 Task: Select Open
Action: Mouse pressed left at (259, 234)
Screenshot: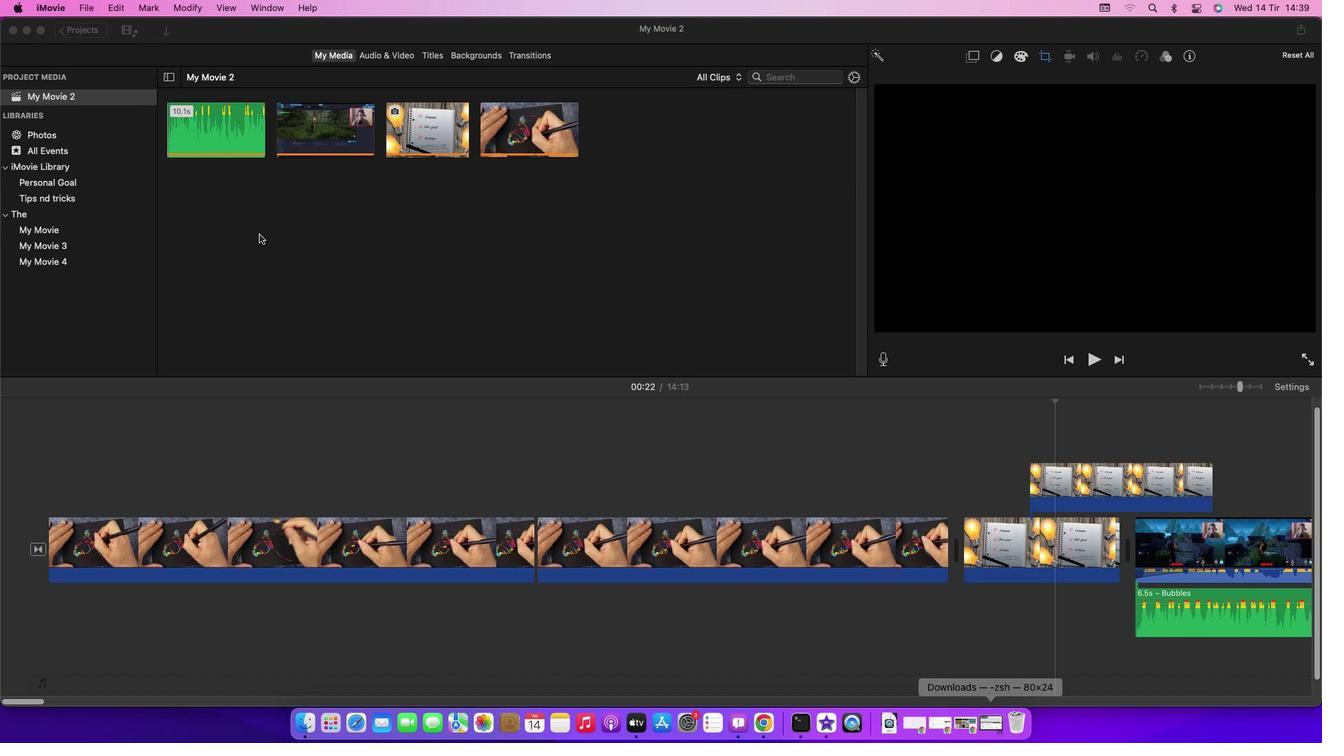 
Action: Mouse moved to (54, 11)
Screenshot: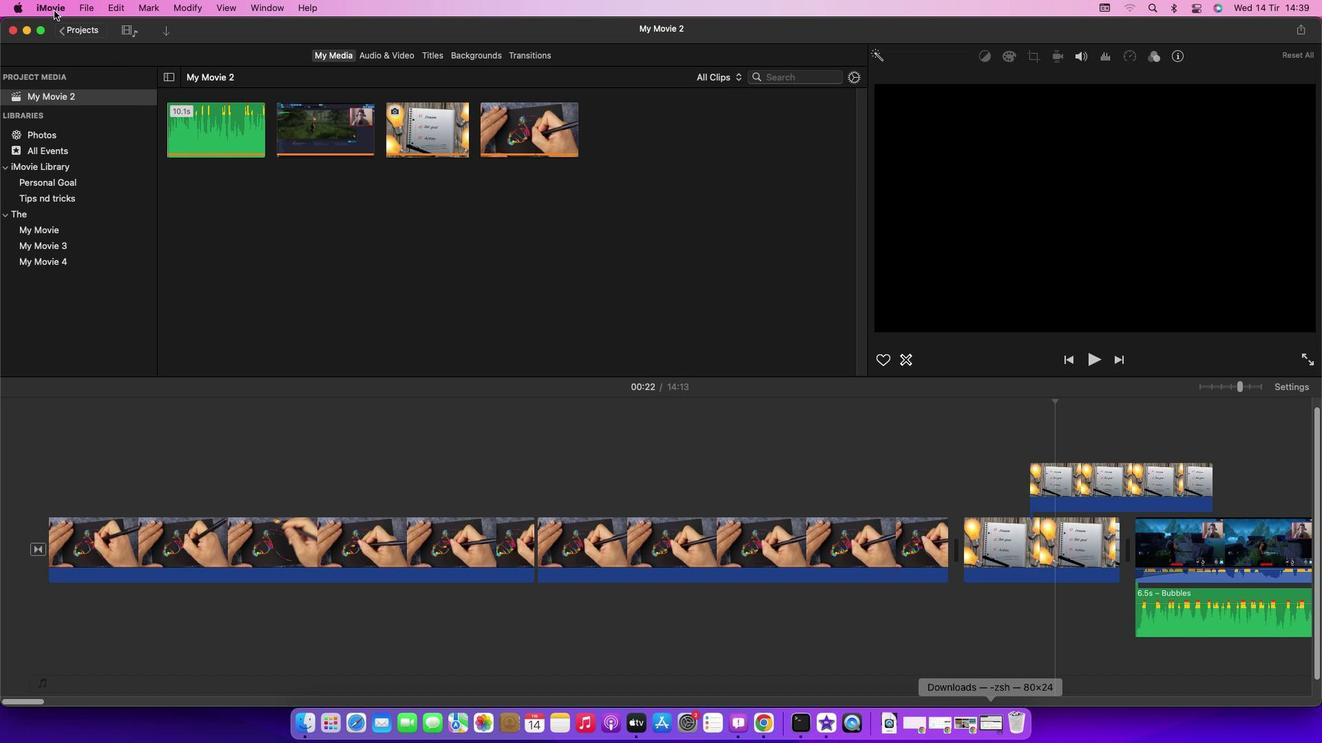 
Action: Mouse pressed left at (54, 11)
Screenshot: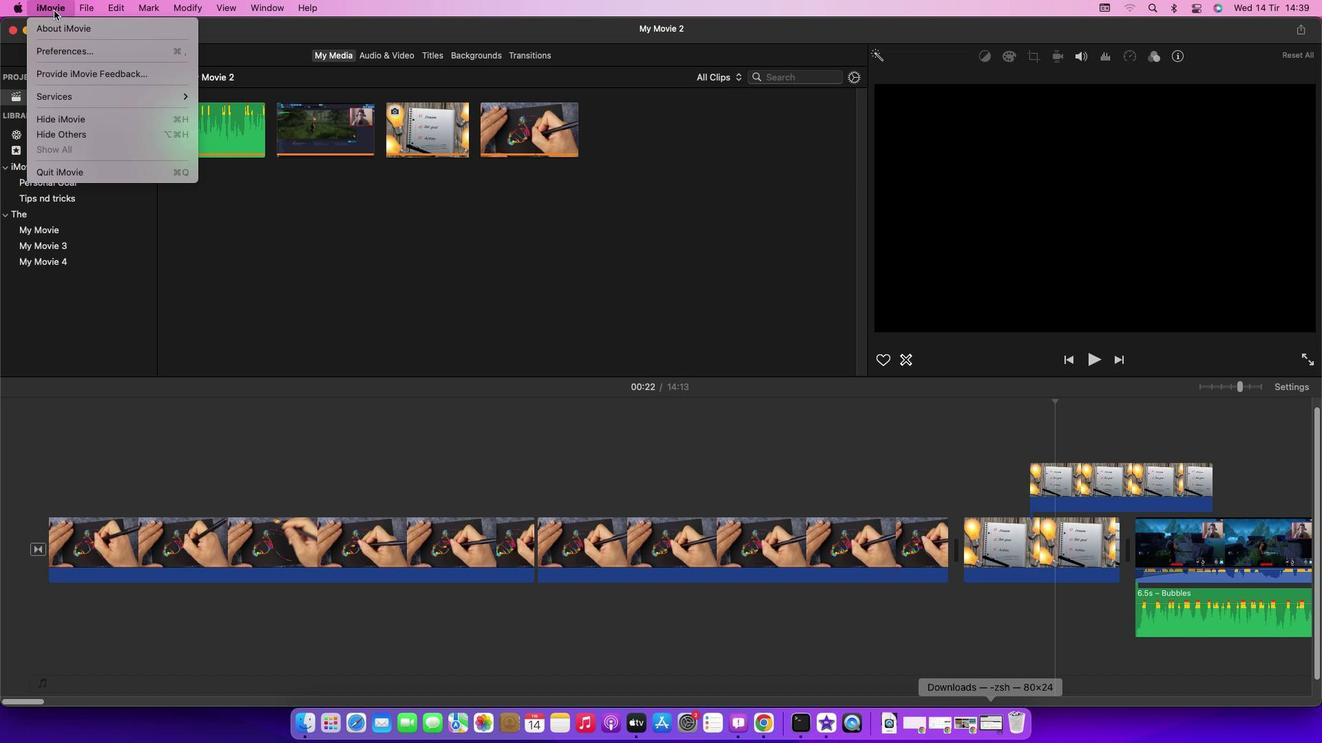 
Action: Mouse moved to (235, 125)
Screenshot: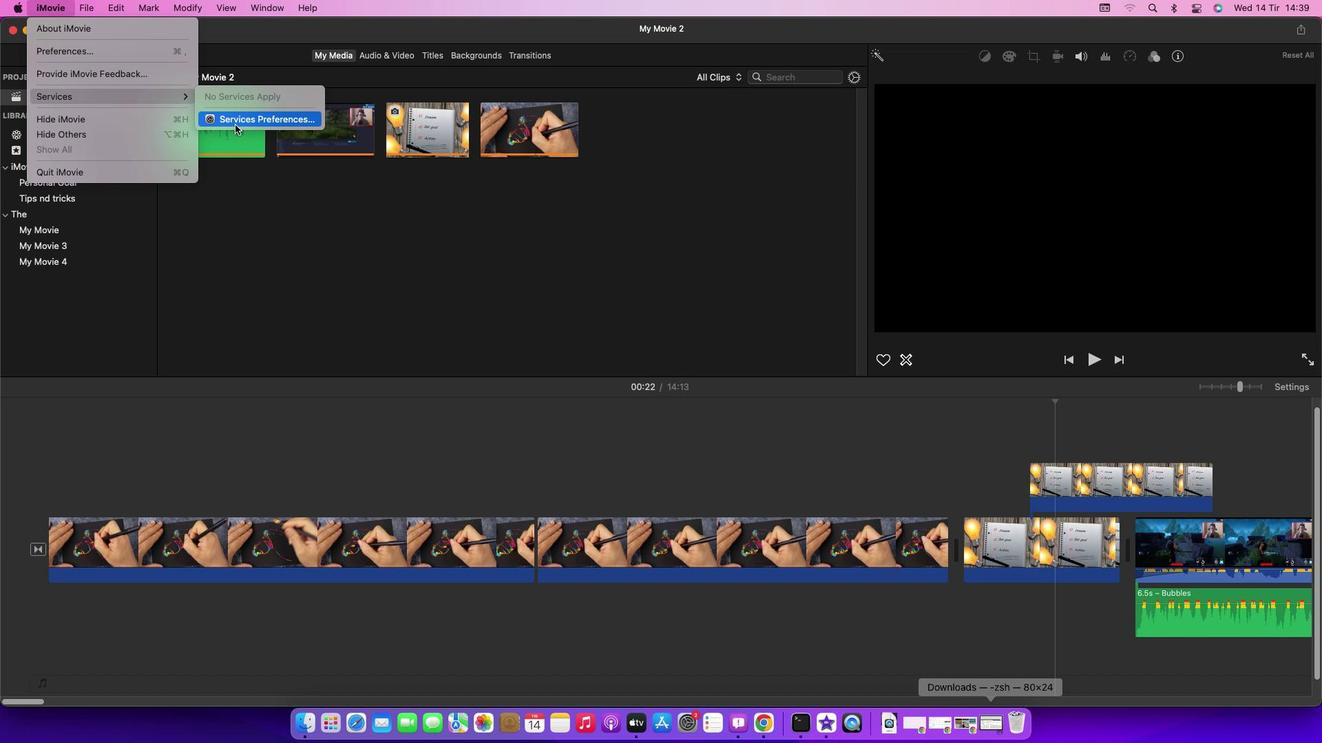 
Action: Mouse pressed left at (235, 125)
Screenshot: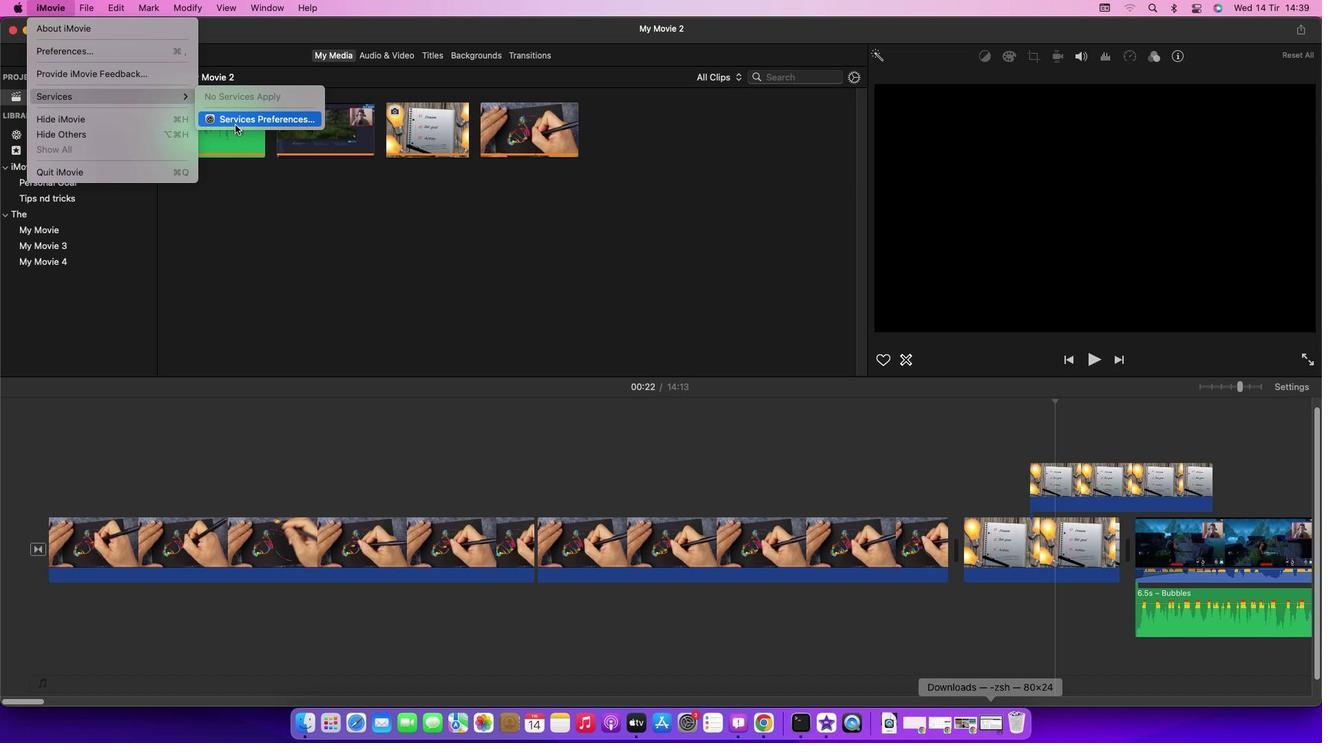 
Action: Mouse moved to (316, 187)
Screenshot: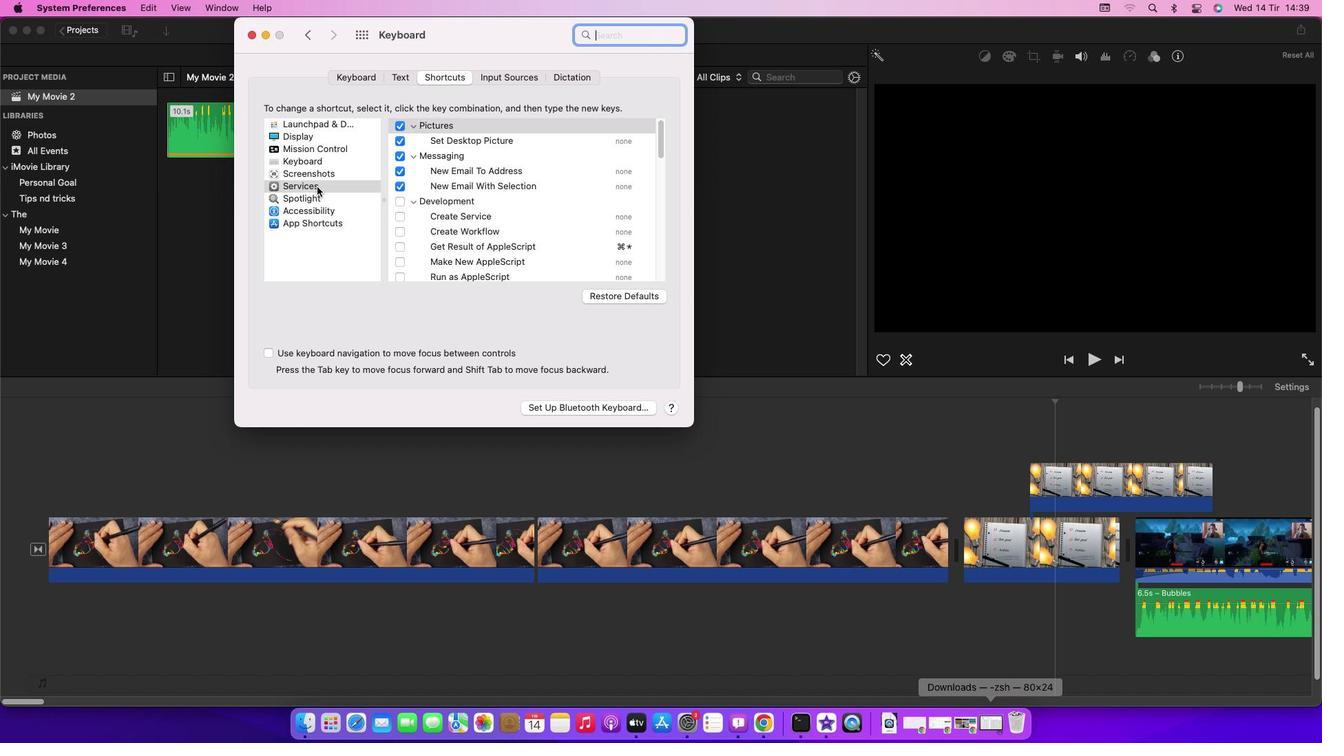 
Action: Mouse pressed left at (316, 187)
Screenshot: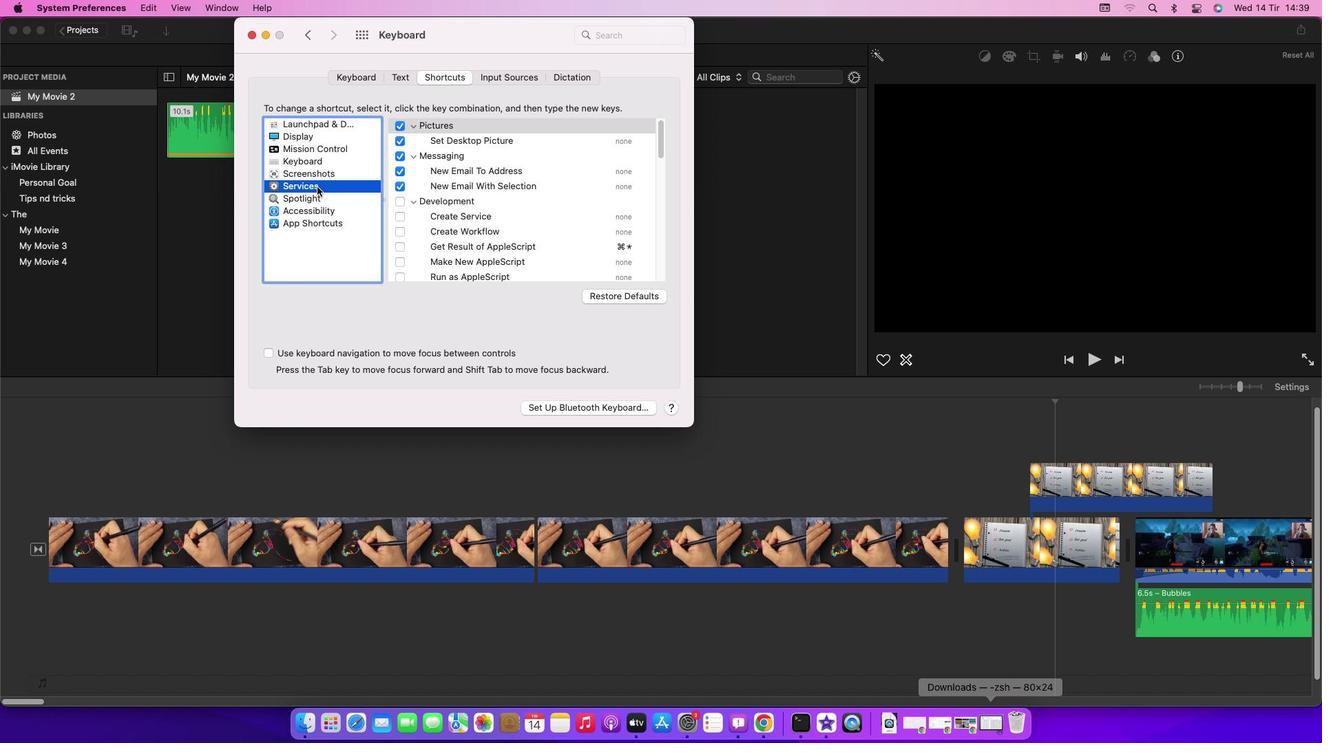 
Action: Mouse moved to (502, 251)
Screenshot: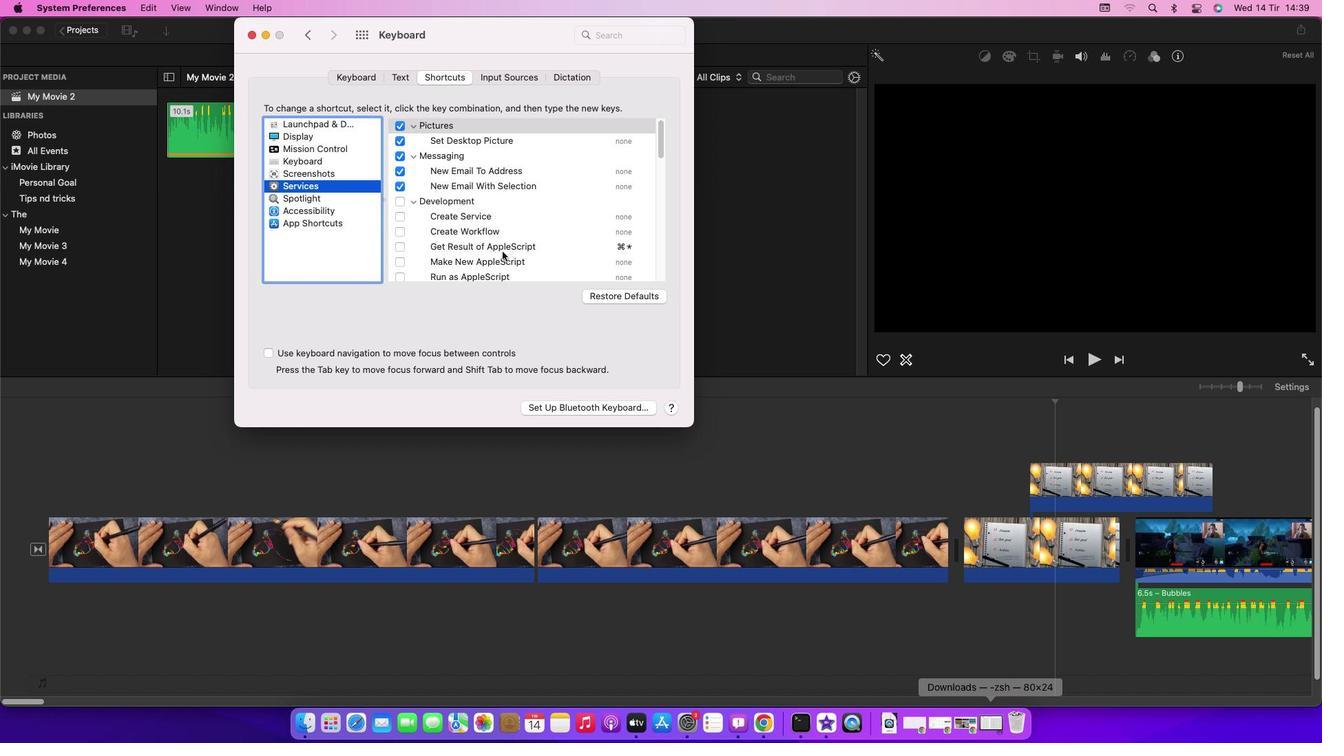 
Action: Mouse scrolled (502, 251) with delta (0, 0)
Screenshot: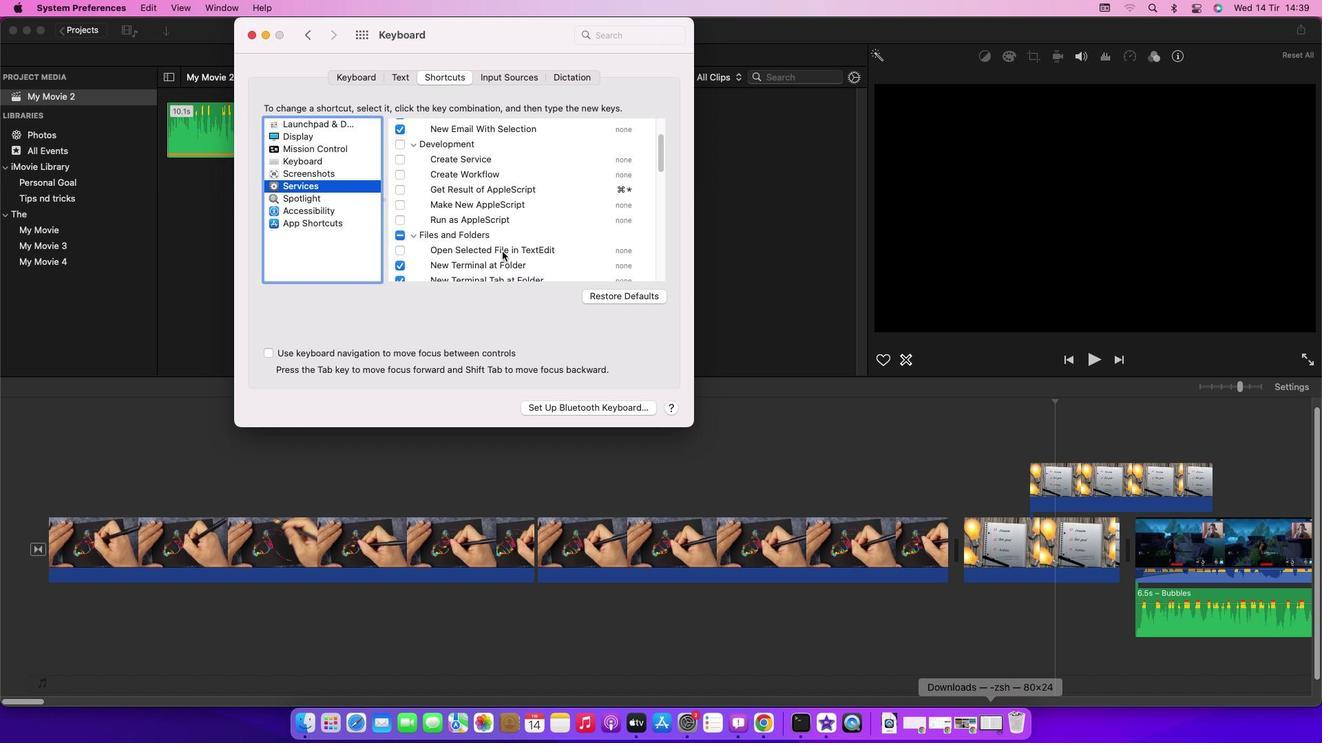 
Action: Mouse scrolled (502, 251) with delta (0, 0)
Screenshot: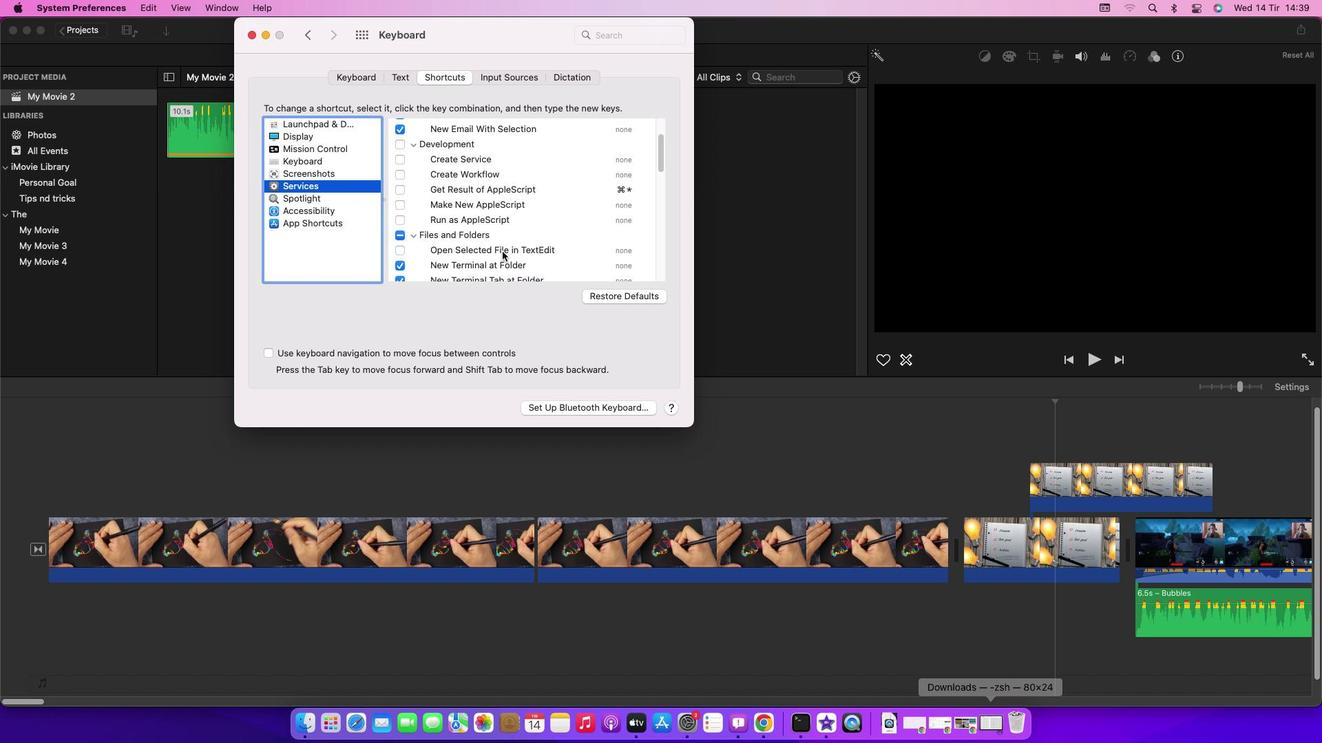 
Action: Mouse scrolled (502, 251) with delta (0, -1)
Screenshot: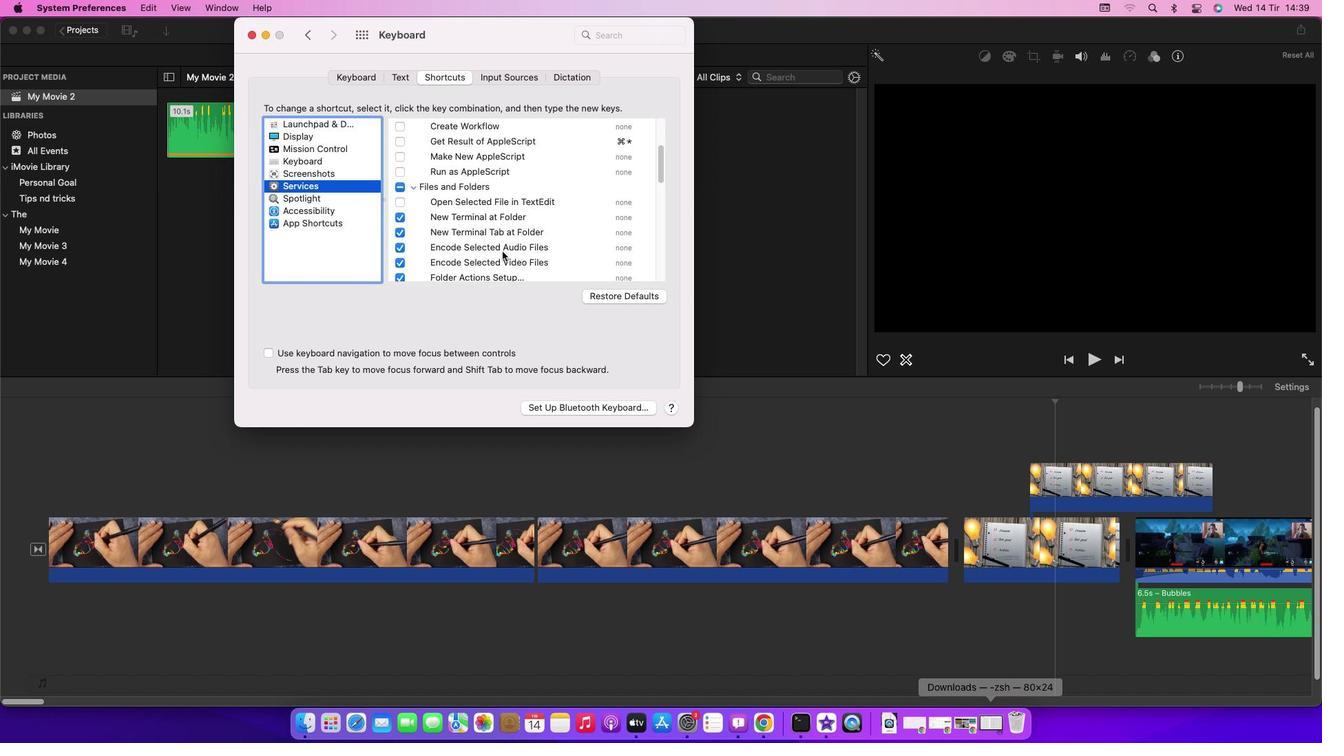 
Action: Mouse scrolled (502, 251) with delta (0, -2)
Screenshot: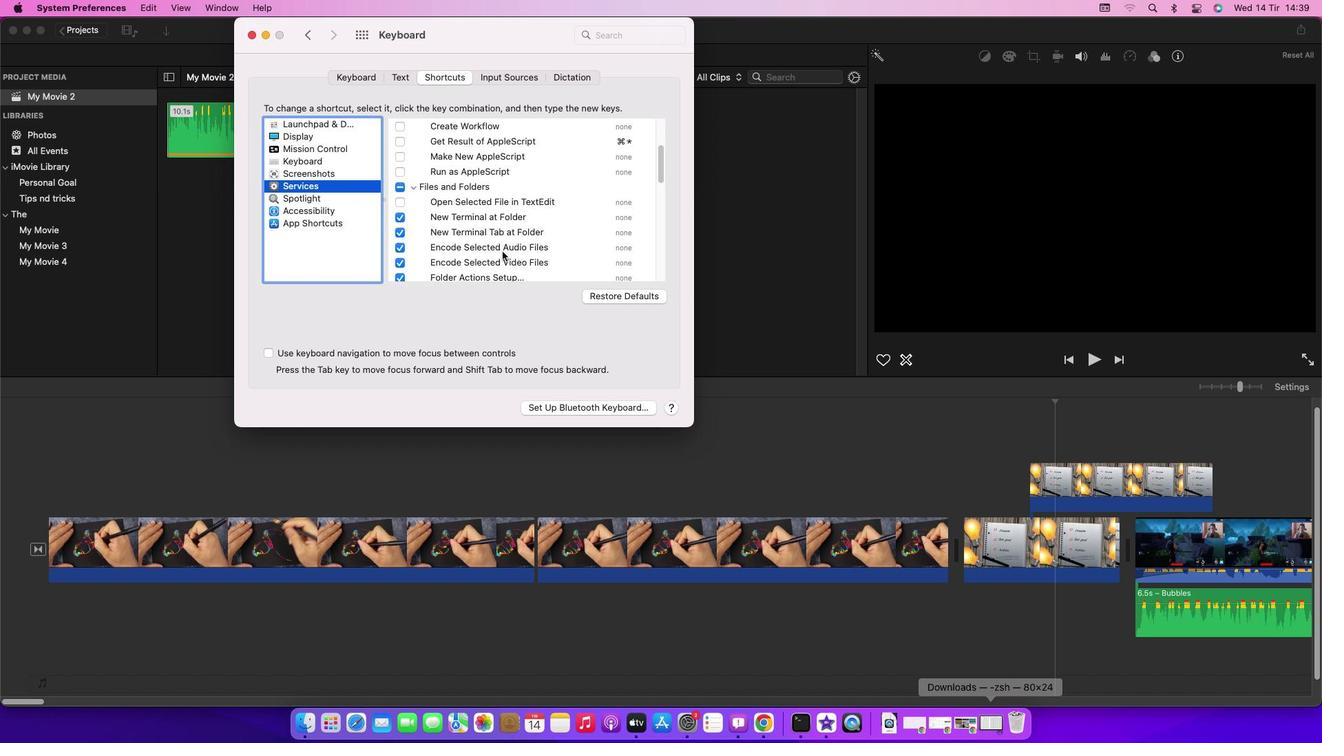 
Action: Mouse scrolled (502, 251) with delta (0, 0)
Screenshot: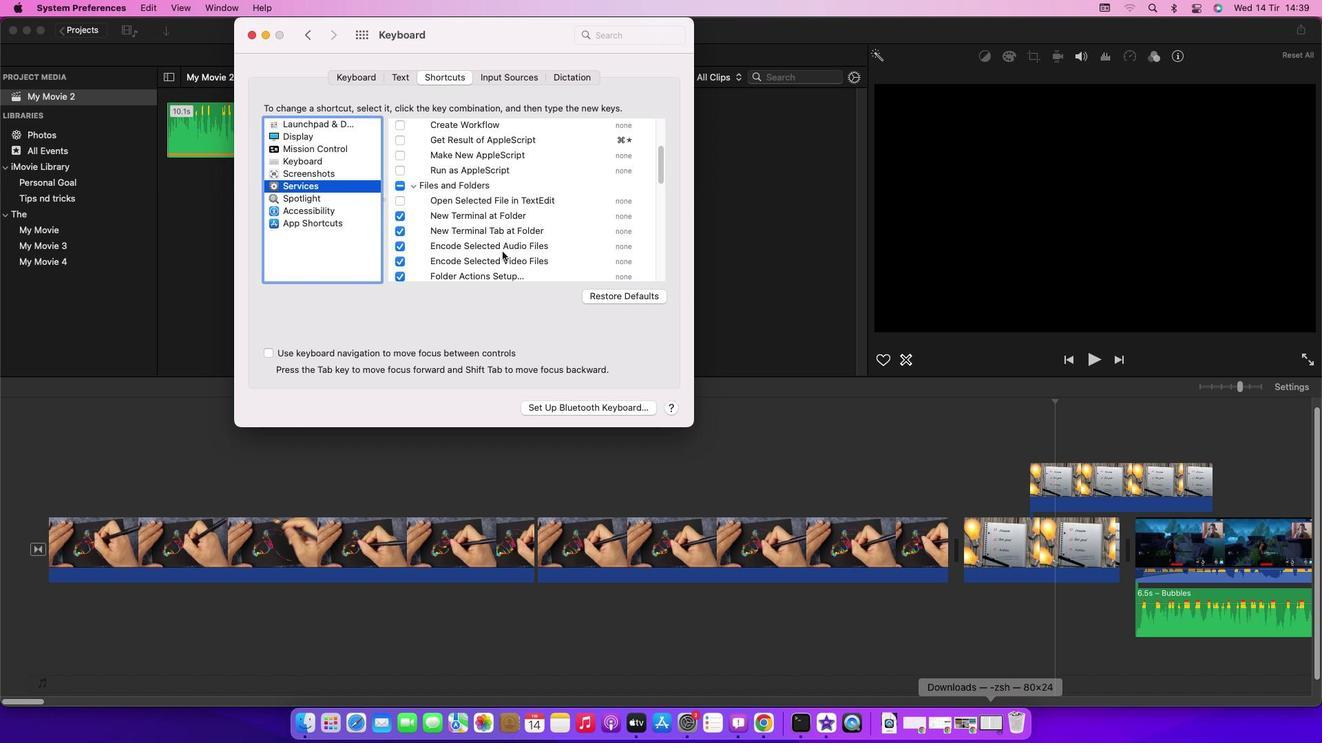 
Action: Mouse scrolled (502, 251) with delta (0, 0)
Screenshot: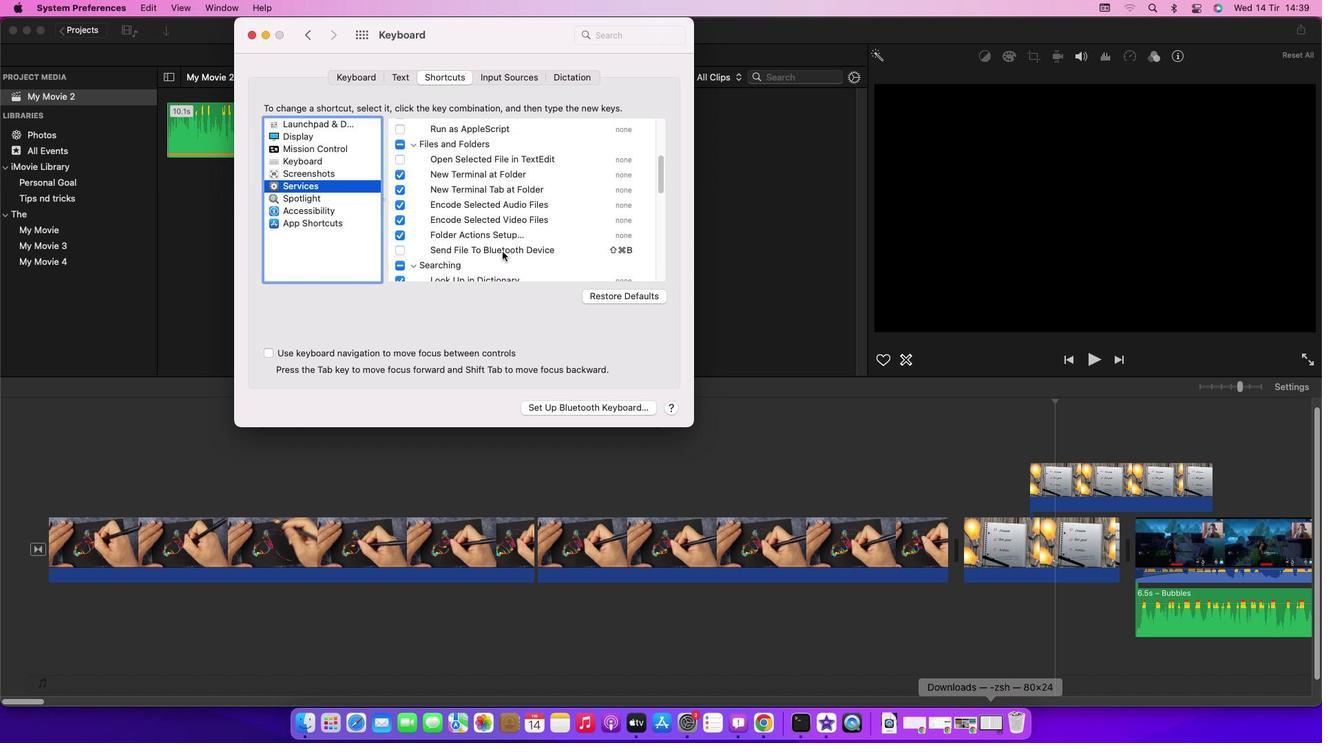 
Action: Mouse scrolled (502, 251) with delta (0, 0)
Screenshot: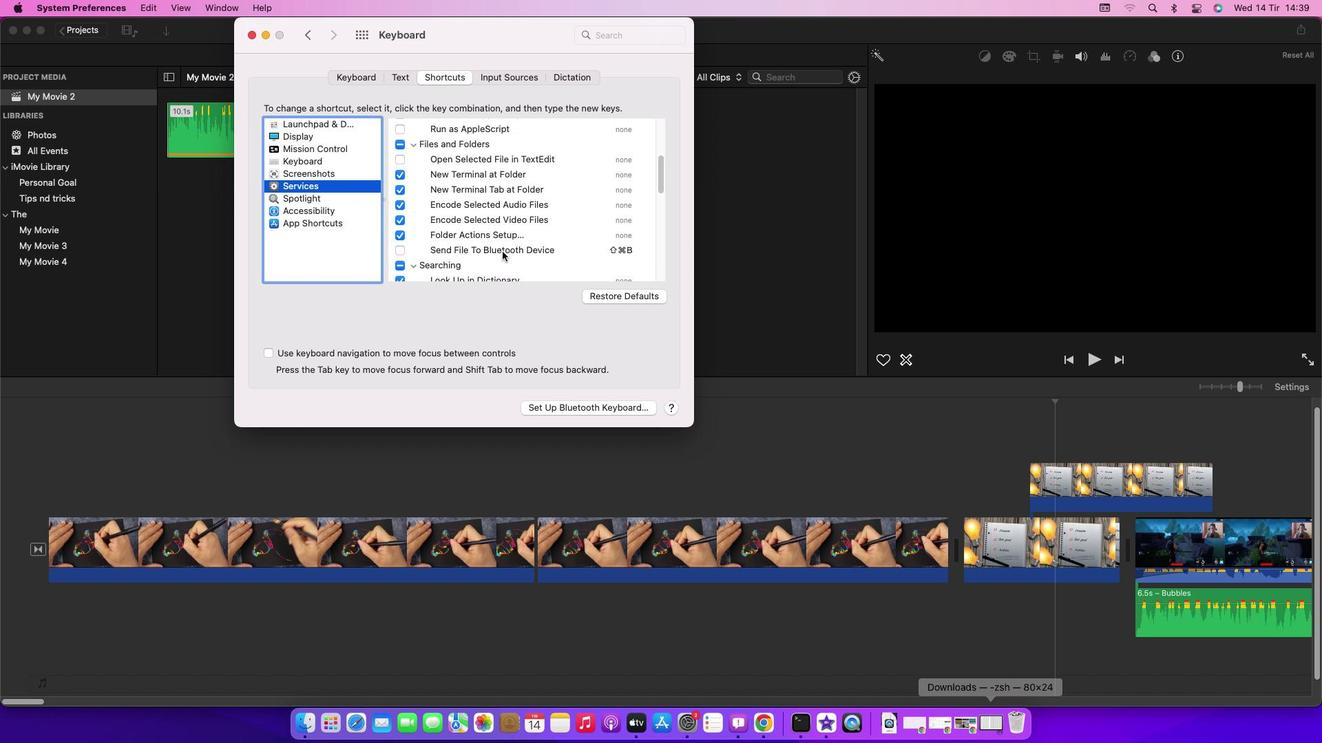 
Action: Mouse scrolled (502, 251) with delta (0, -1)
Screenshot: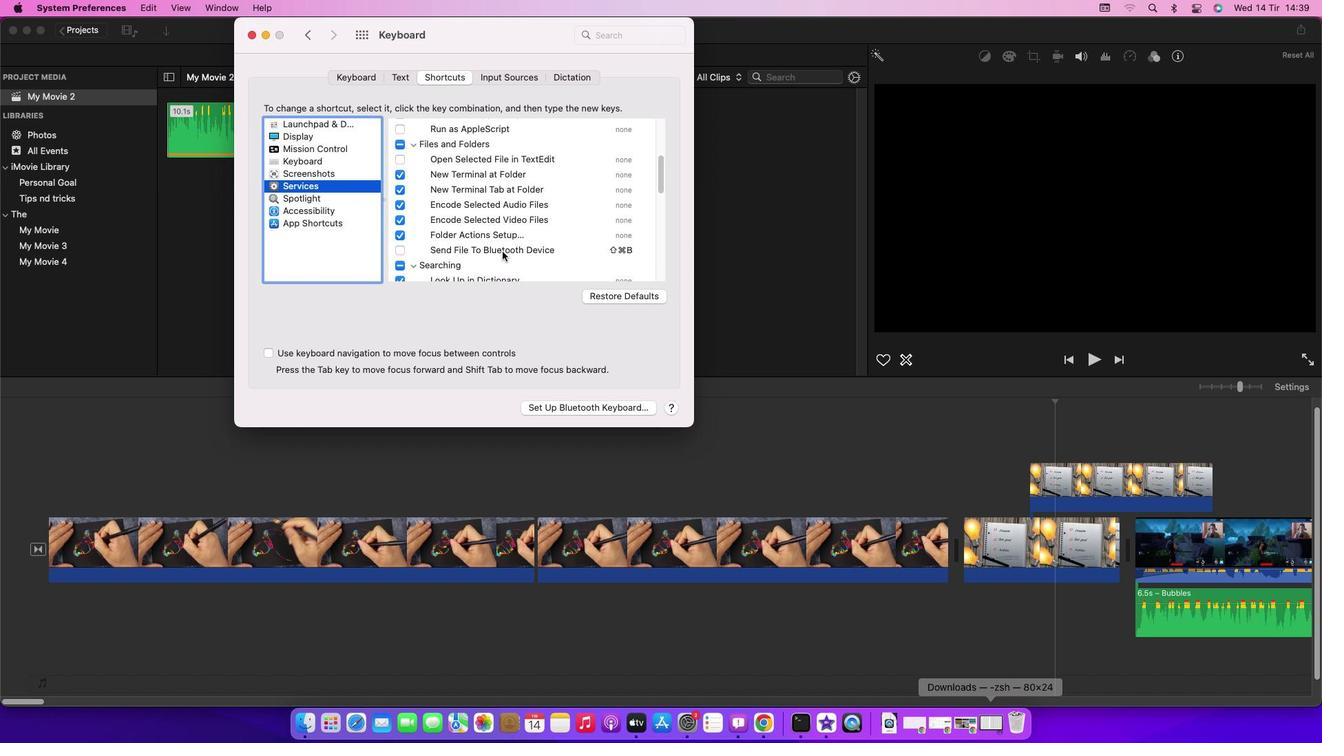 
Action: Mouse scrolled (502, 251) with delta (0, 0)
Screenshot: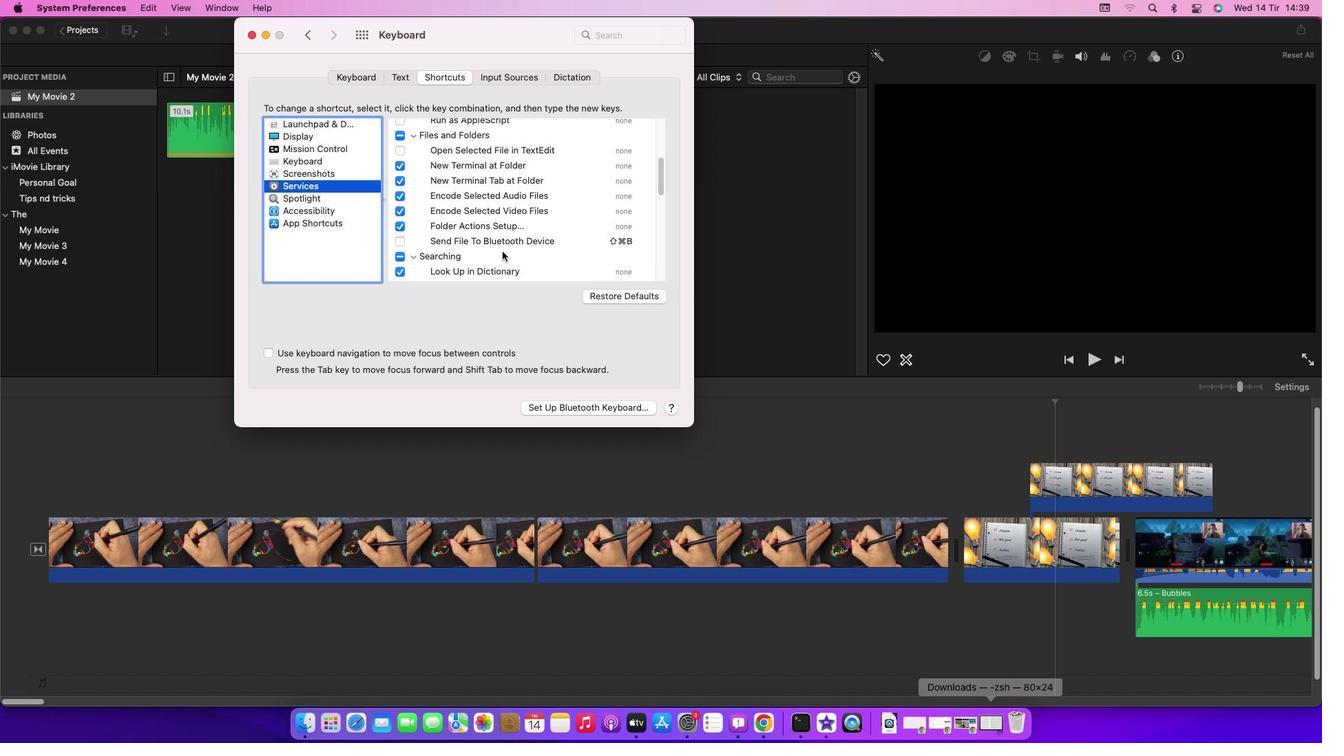 
Action: Mouse scrolled (502, 251) with delta (0, 0)
Screenshot: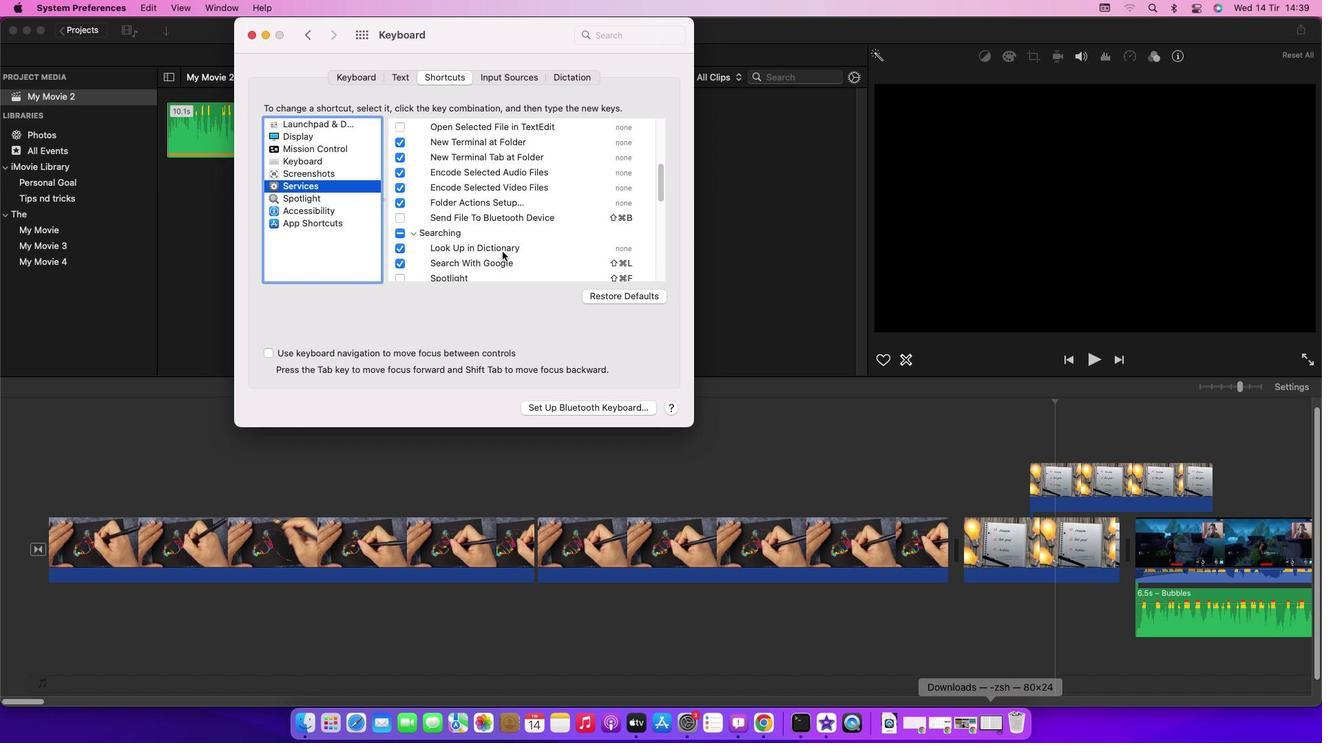
Action: Mouse scrolled (502, 251) with delta (0, 0)
Screenshot: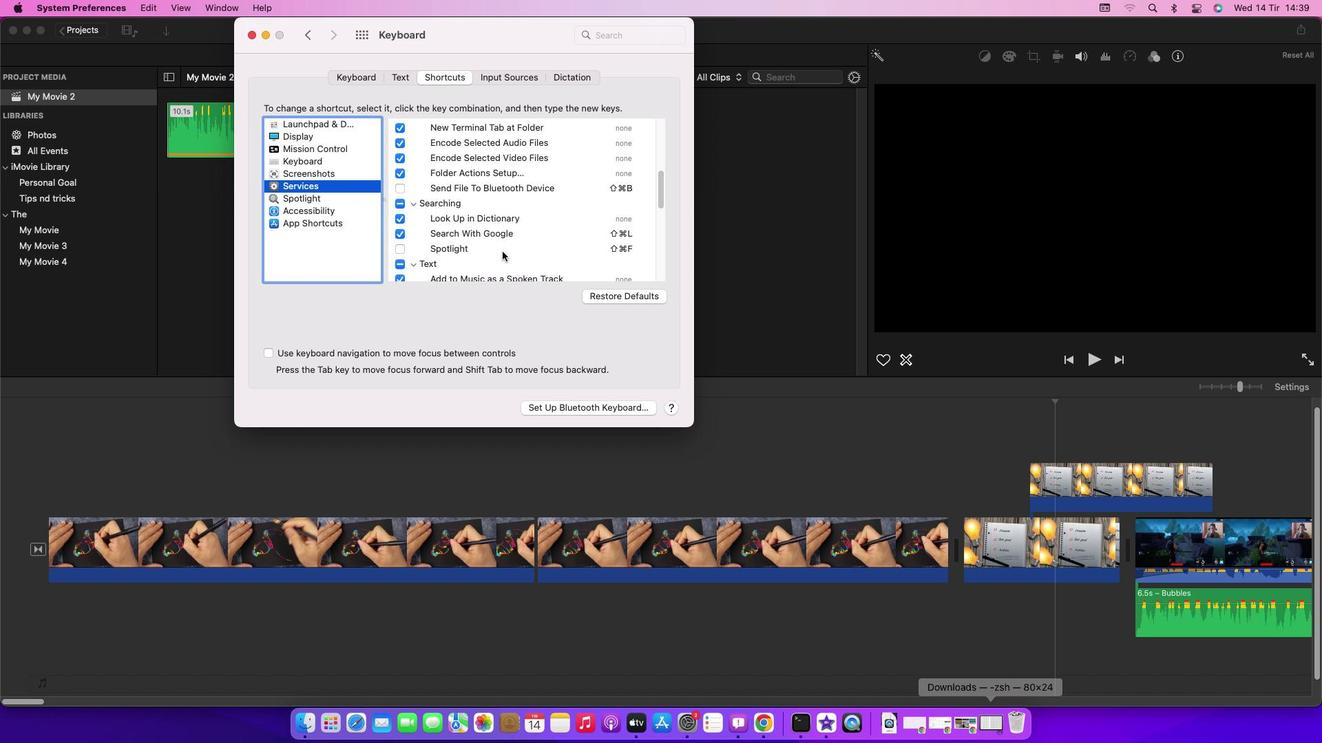 
Action: Mouse scrolled (502, 251) with delta (0, 0)
Screenshot: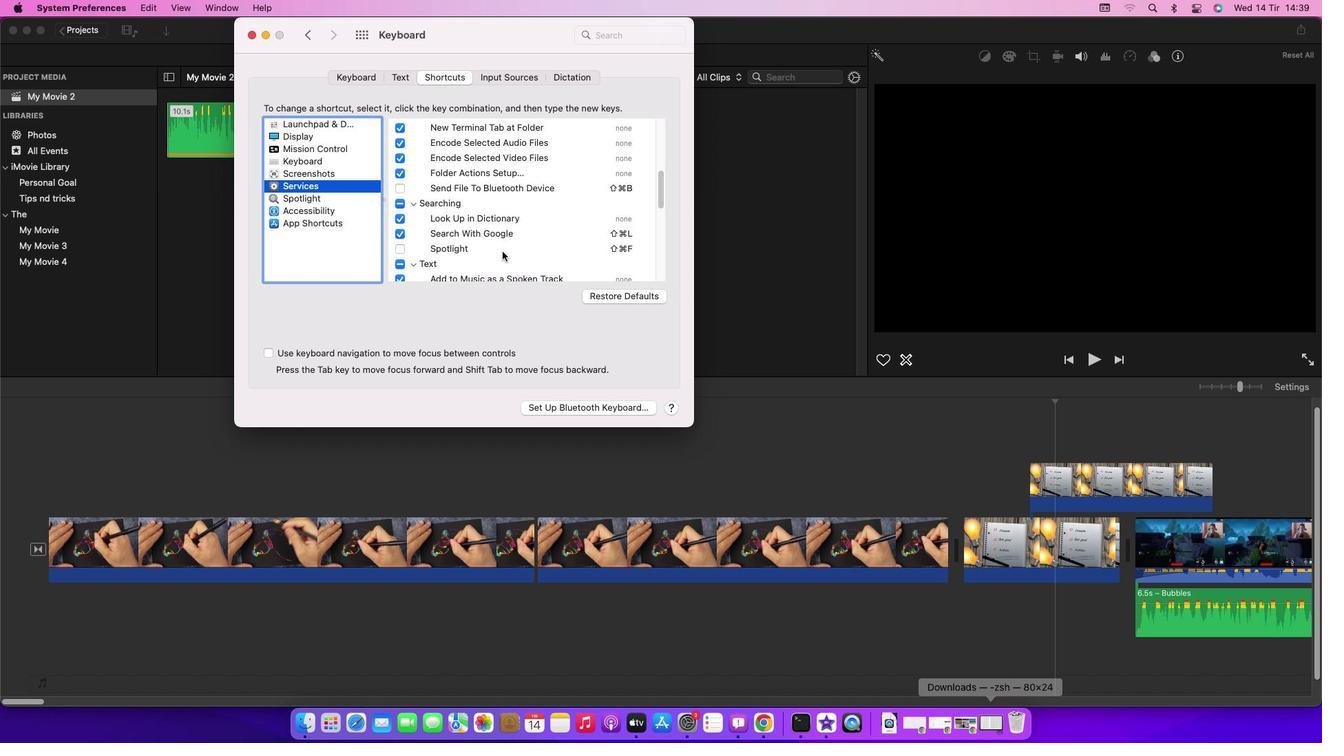 
Action: Mouse scrolled (502, 251) with delta (0, 0)
Screenshot: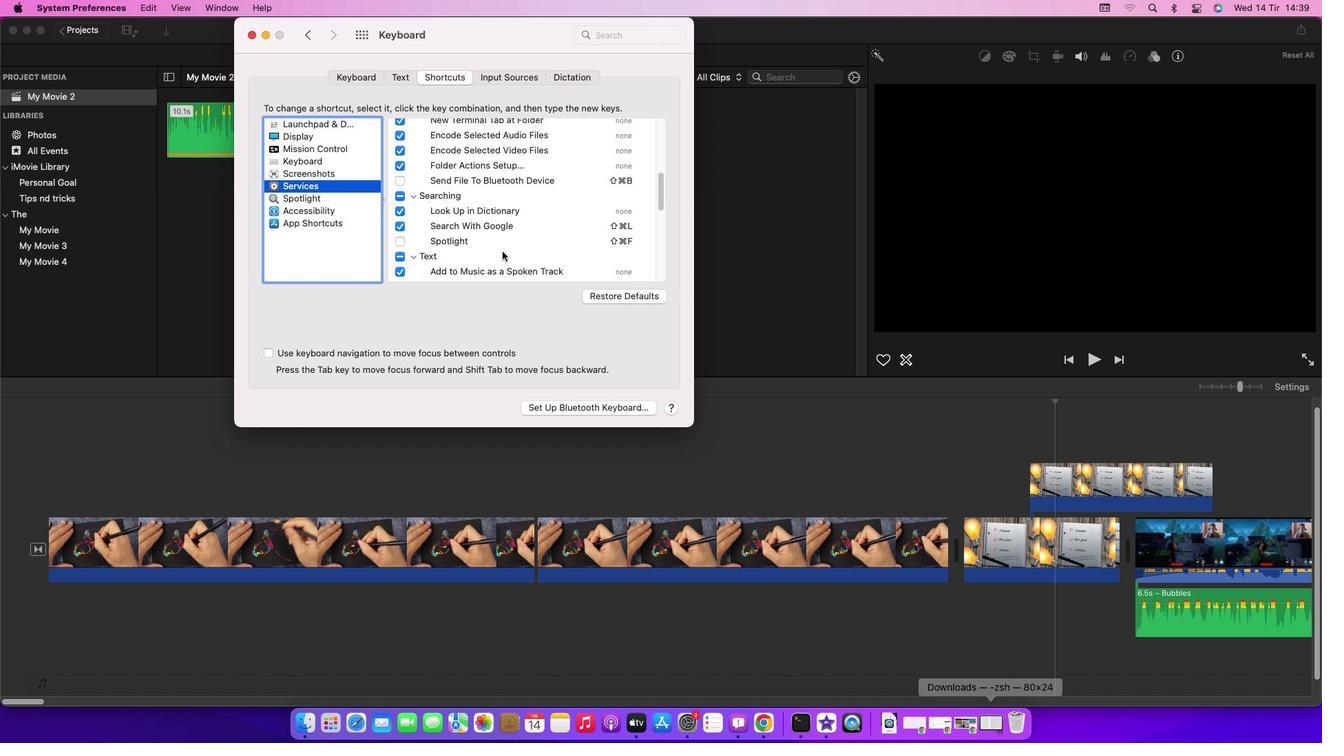 
Action: Mouse scrolled (502, 251) with delta (0, 0)
Screenshot: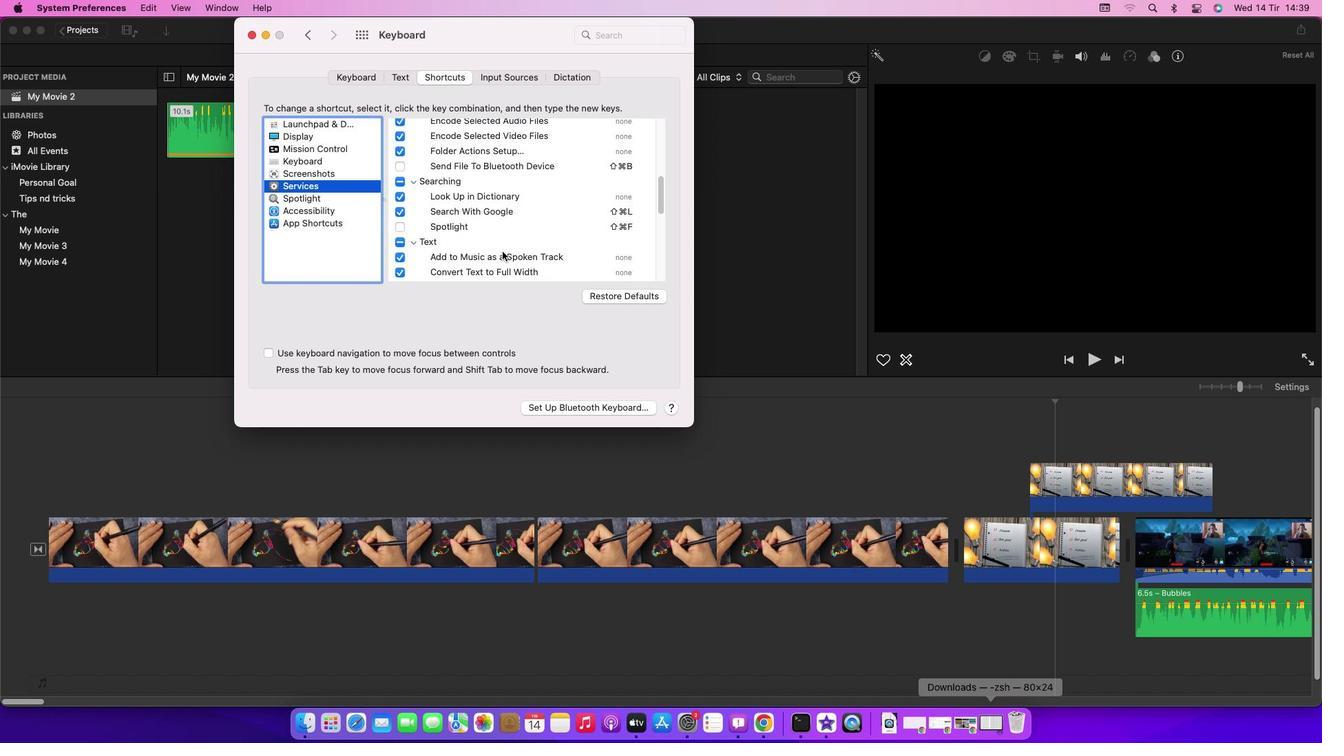 
Action: Mouse scrolled (502, 251) with delta (0, 0)
Screenshot: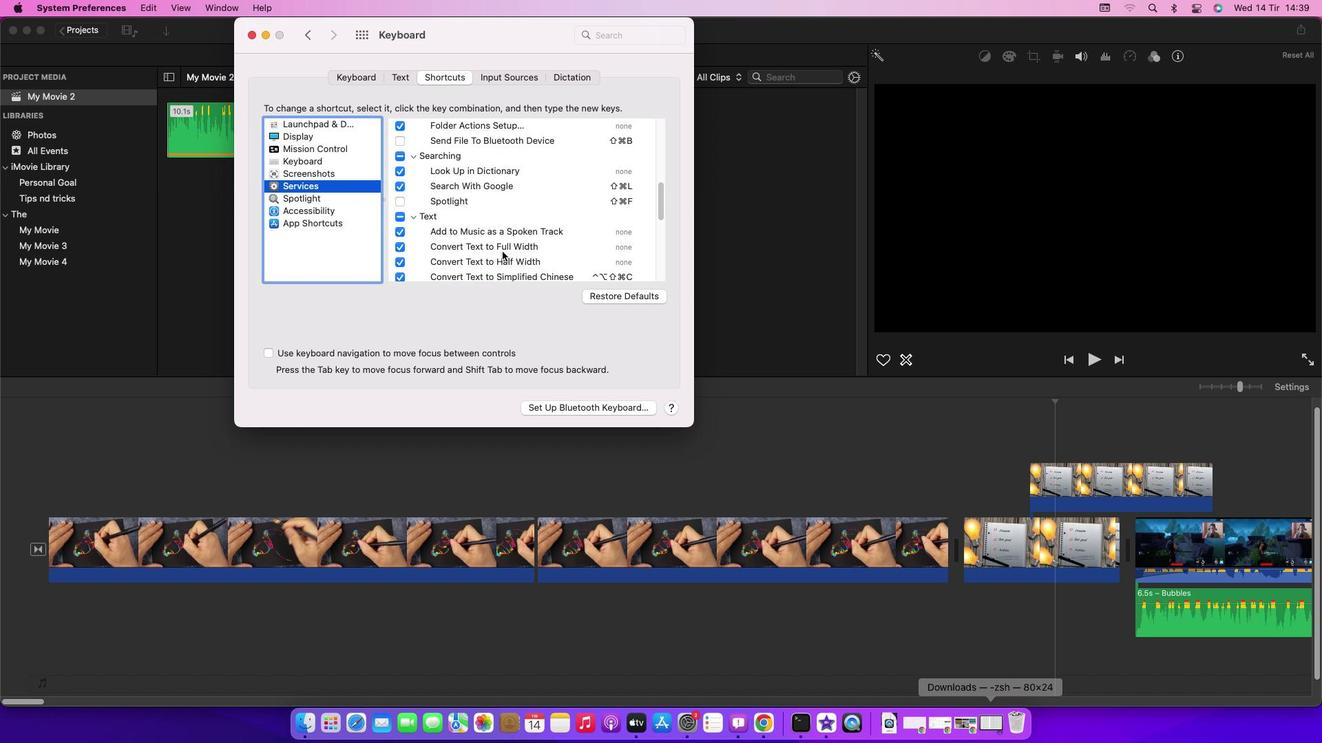 
Action: Mouse scrolled (502, 251) with delta (0, 0)
Screenshot: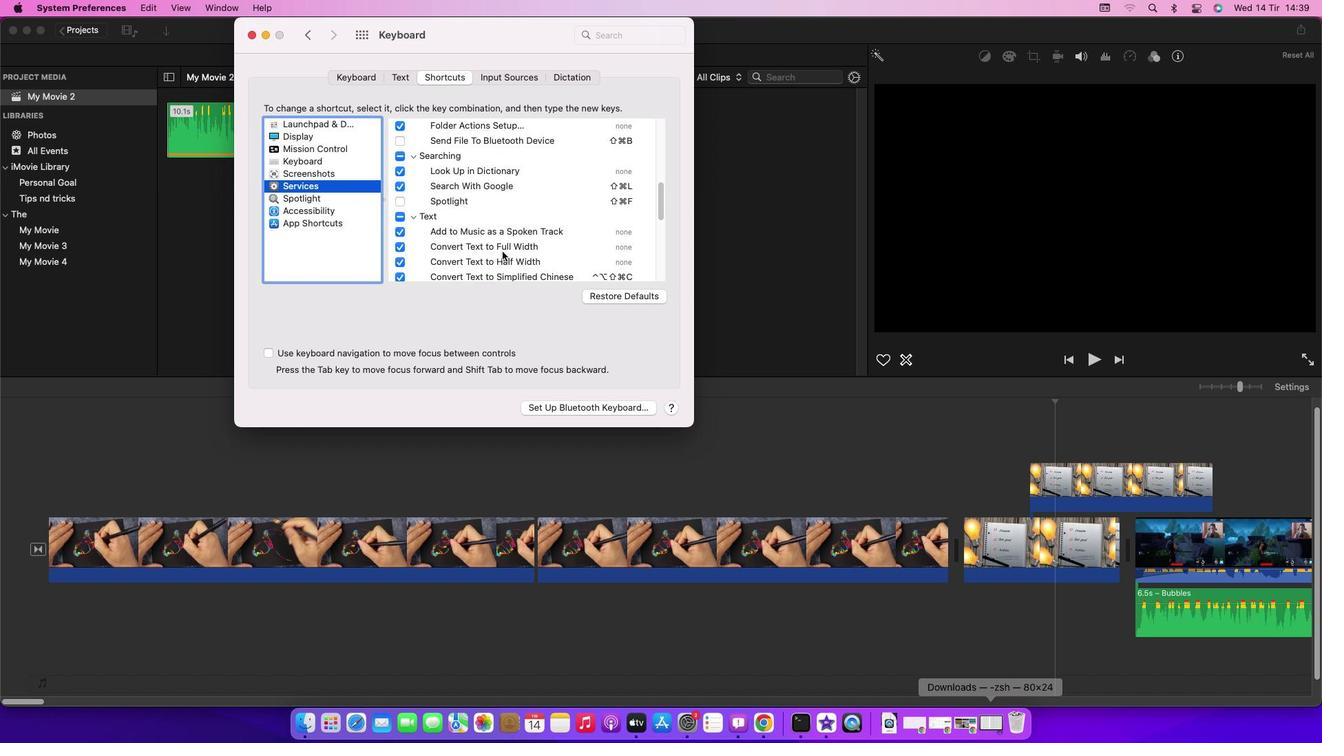 
Action: Mouse scrolled (502, 251) with delta (0, 0)
Screenshot: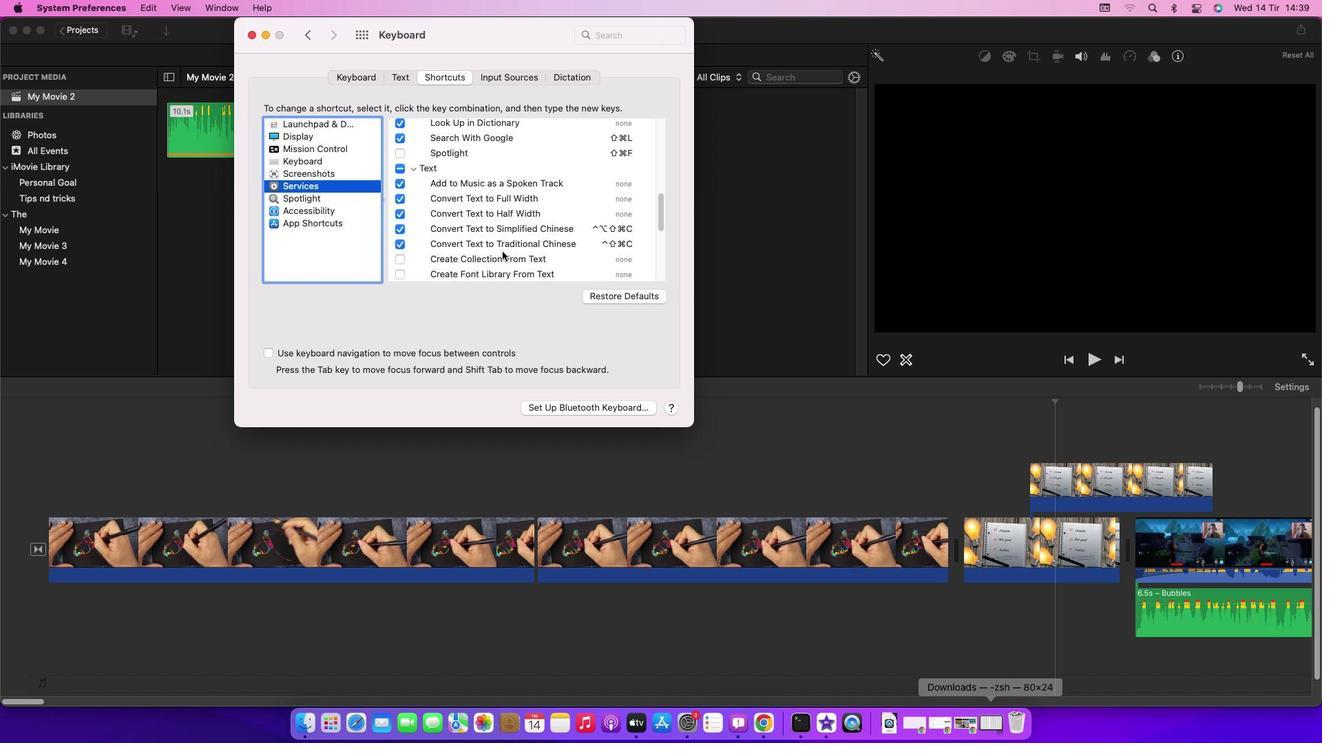 
Action: Mouse scrolled (502, 251) with delta (0, 0)
Screenshot: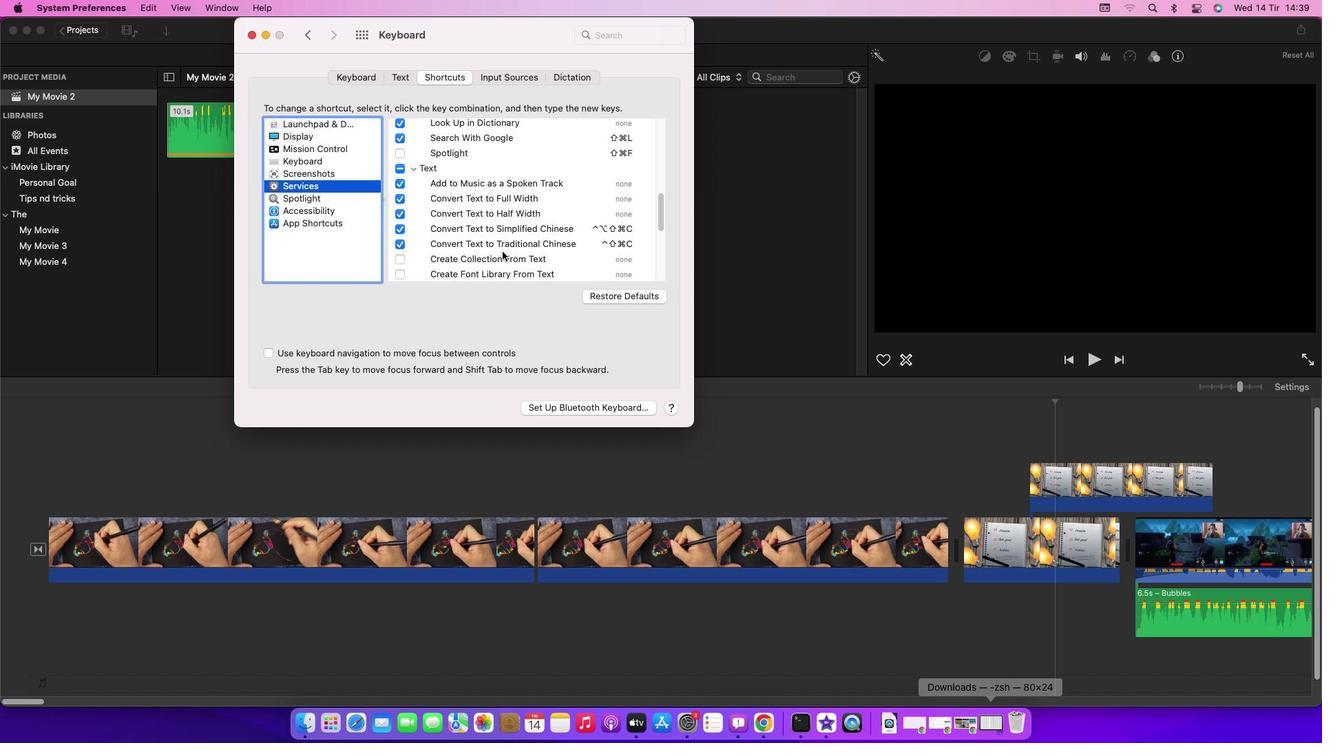 
Action: Mouse scrolled (502, 251) with delta (0, -1)
Screenshot: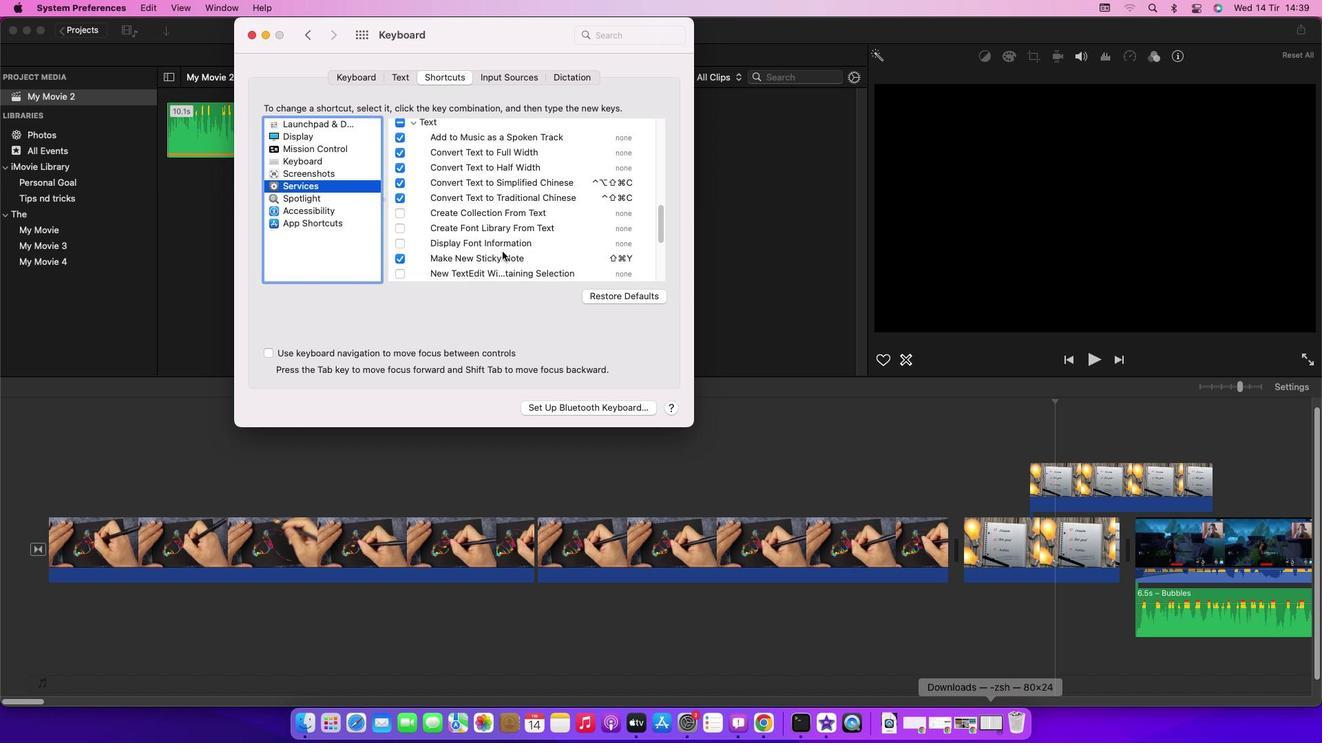 
Action: Mouse scrolled (502, 251) with delta (0, -2)
Screenshot: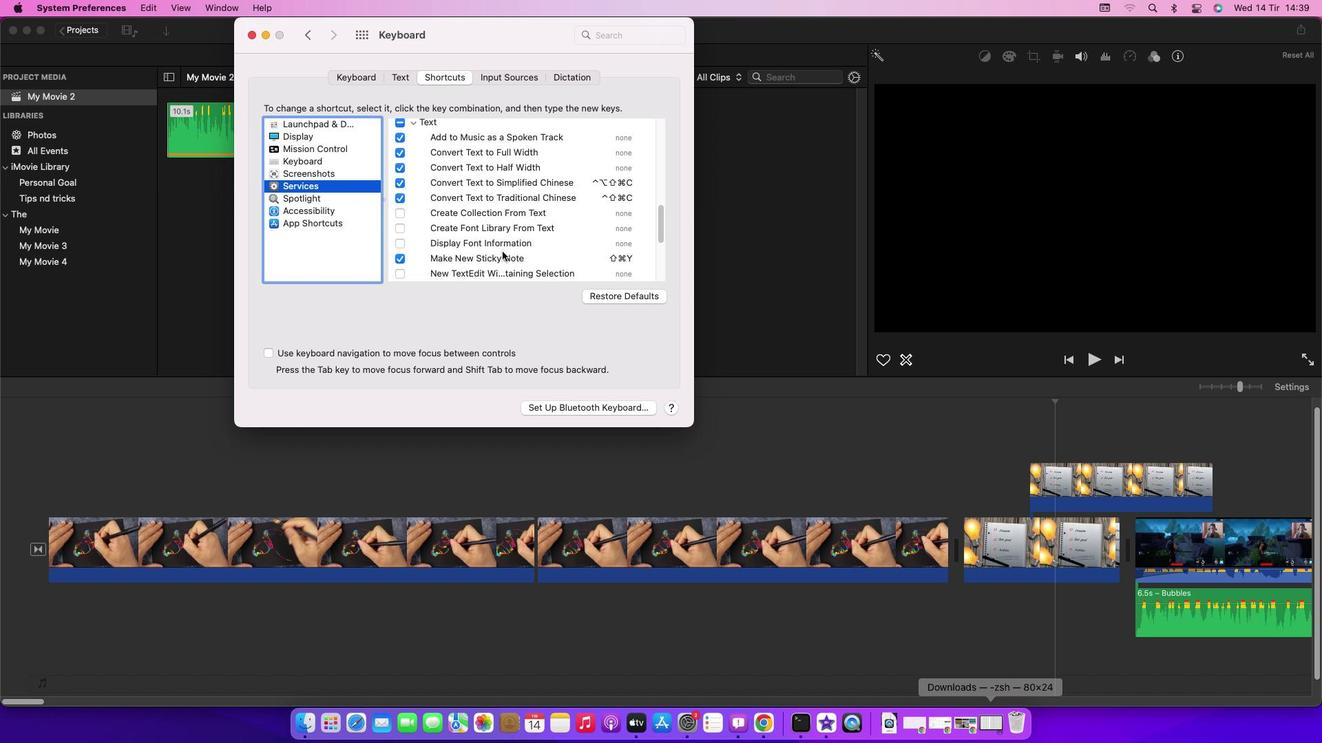 
Action: Mouse scrolled (502, 251) with delta (0, 0)
Screenshot: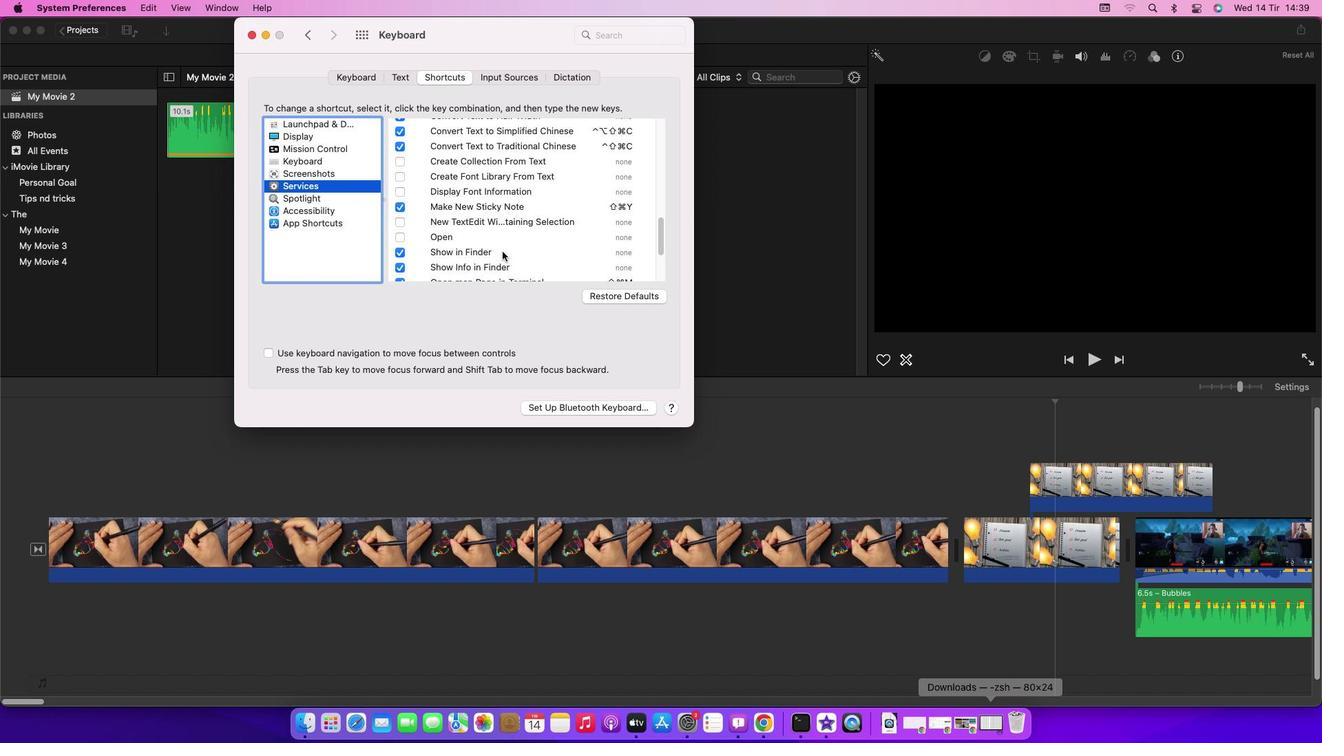 
Action: Mouse scrolled (502, 251) with delta (0, 0)
Screenshot: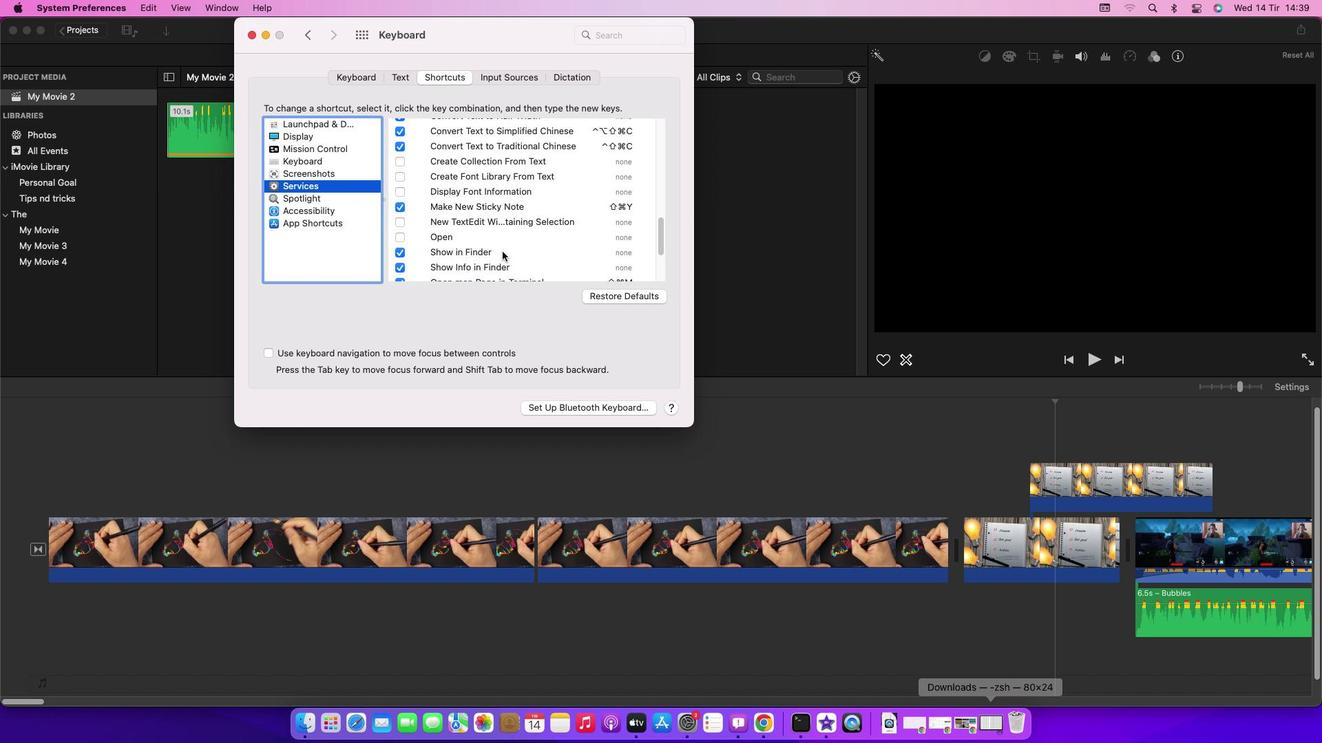 
Action: Mouse scrolled (502, 251) with delta (0, -1)
Screenshot: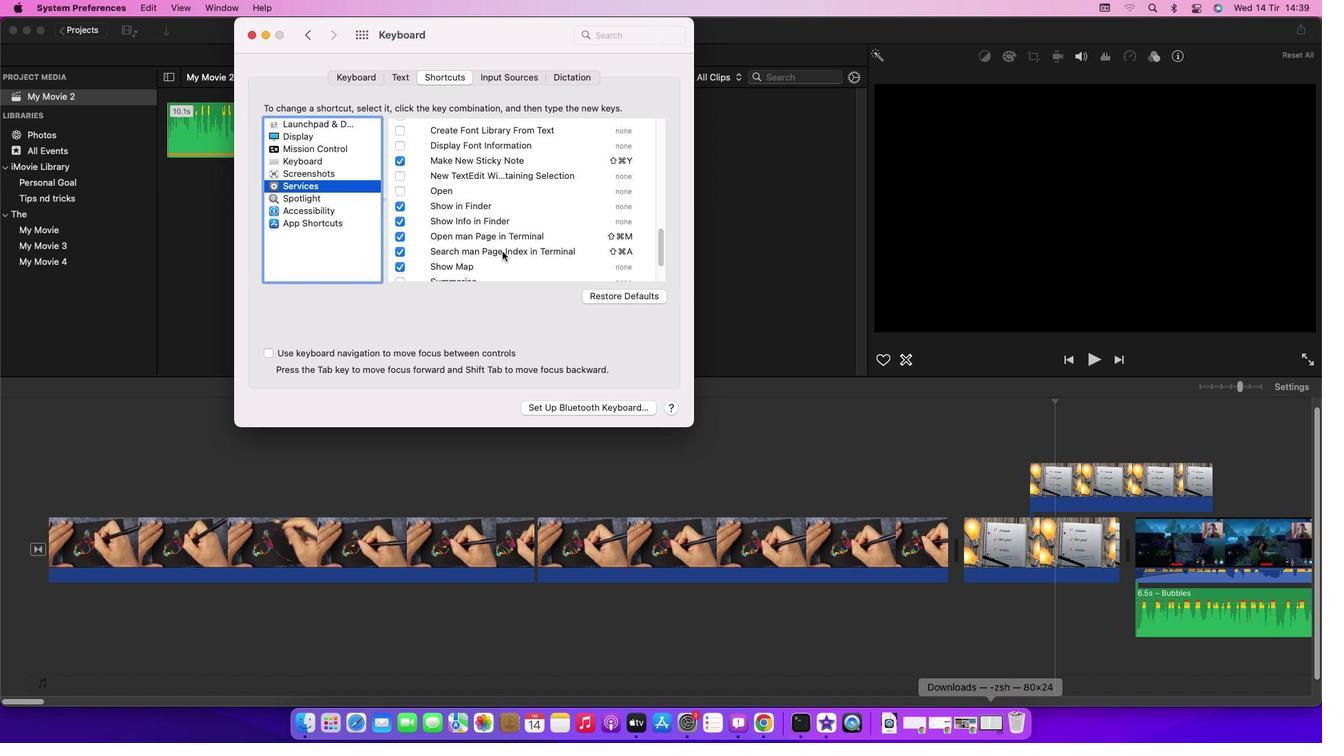 
Action: Mouse scrolled (502, 251) with delta (0, -2)
Screenshot: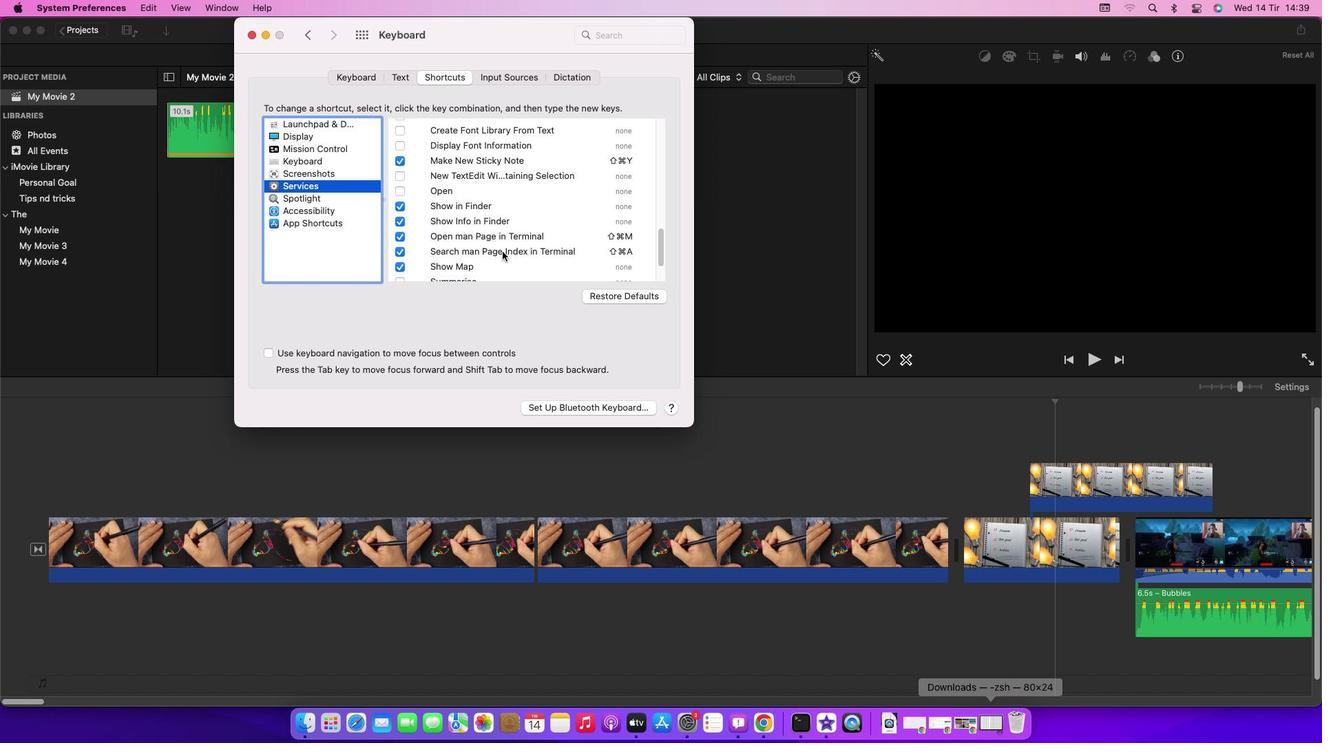 
Action: Mouse moved to (401, 190)
Screenshot: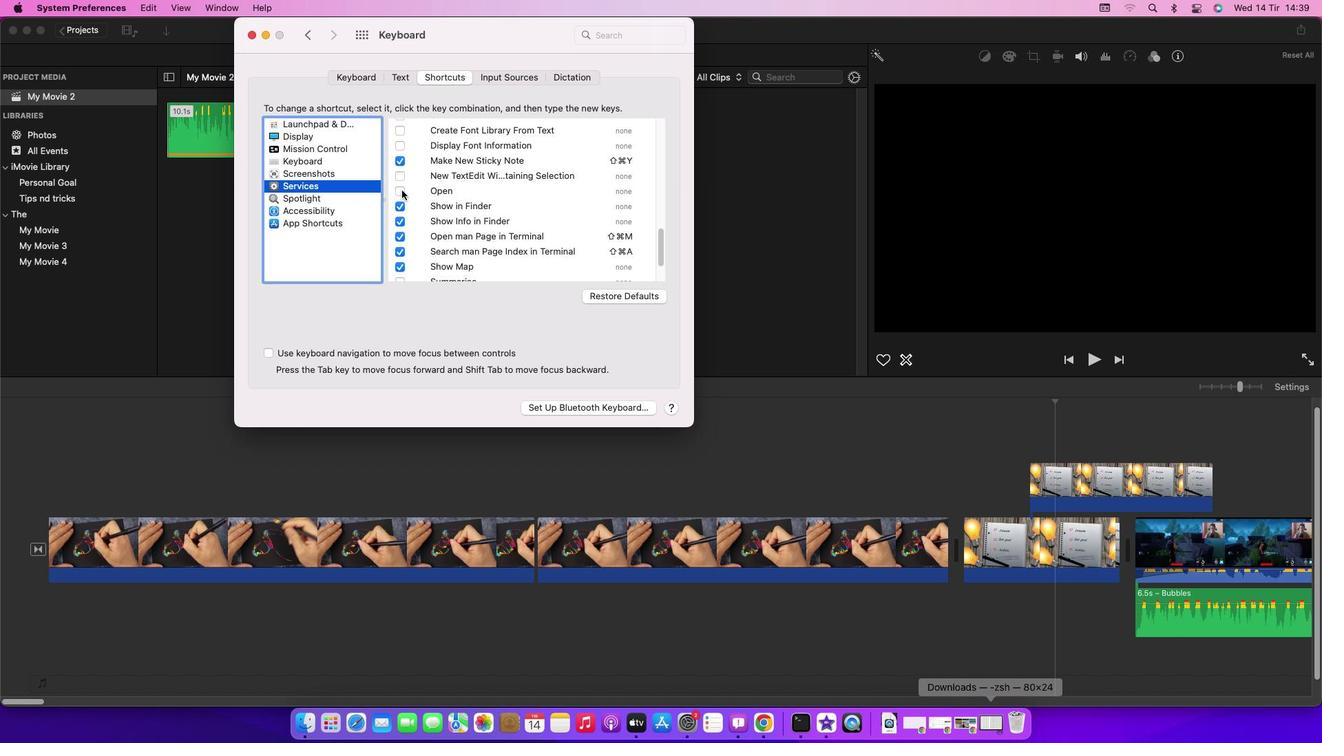 
Action: Mouse pressed left at (401, 190)
Screenshot: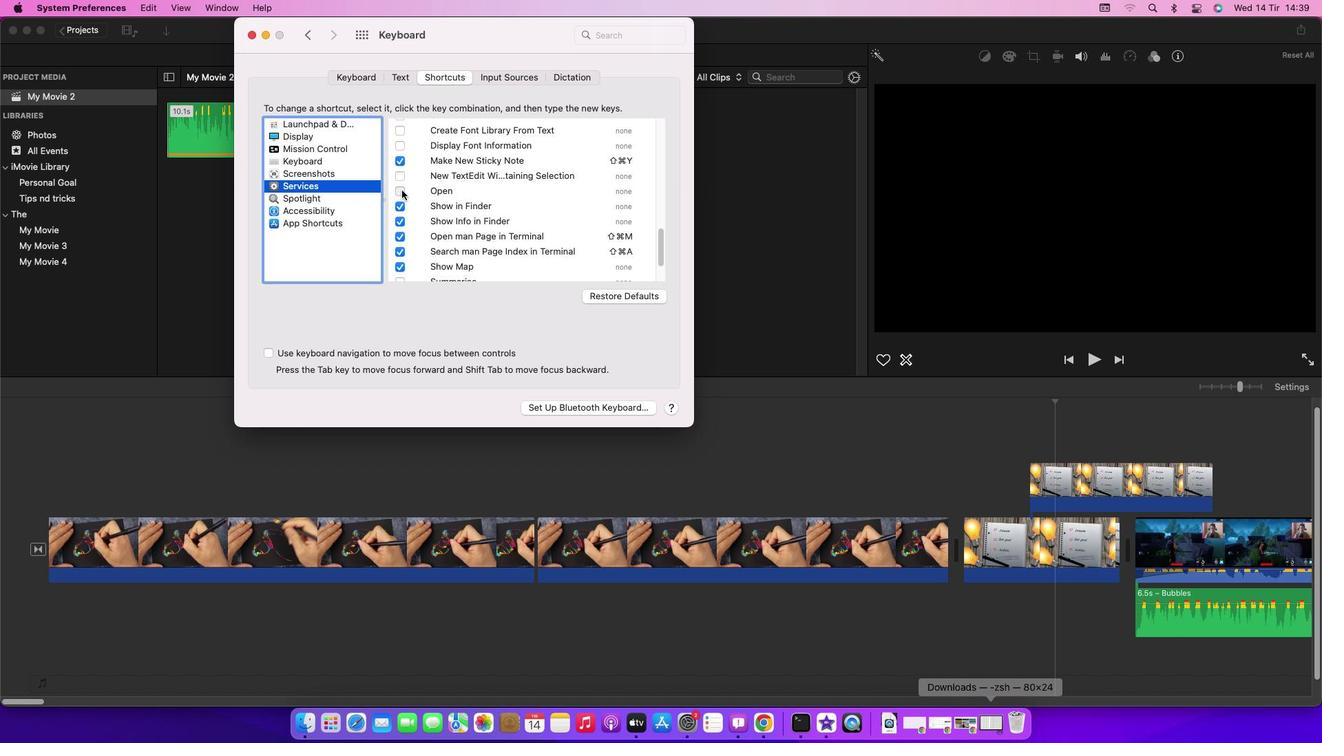 
Action: Mouse moved to (559, 332)
Screenshot: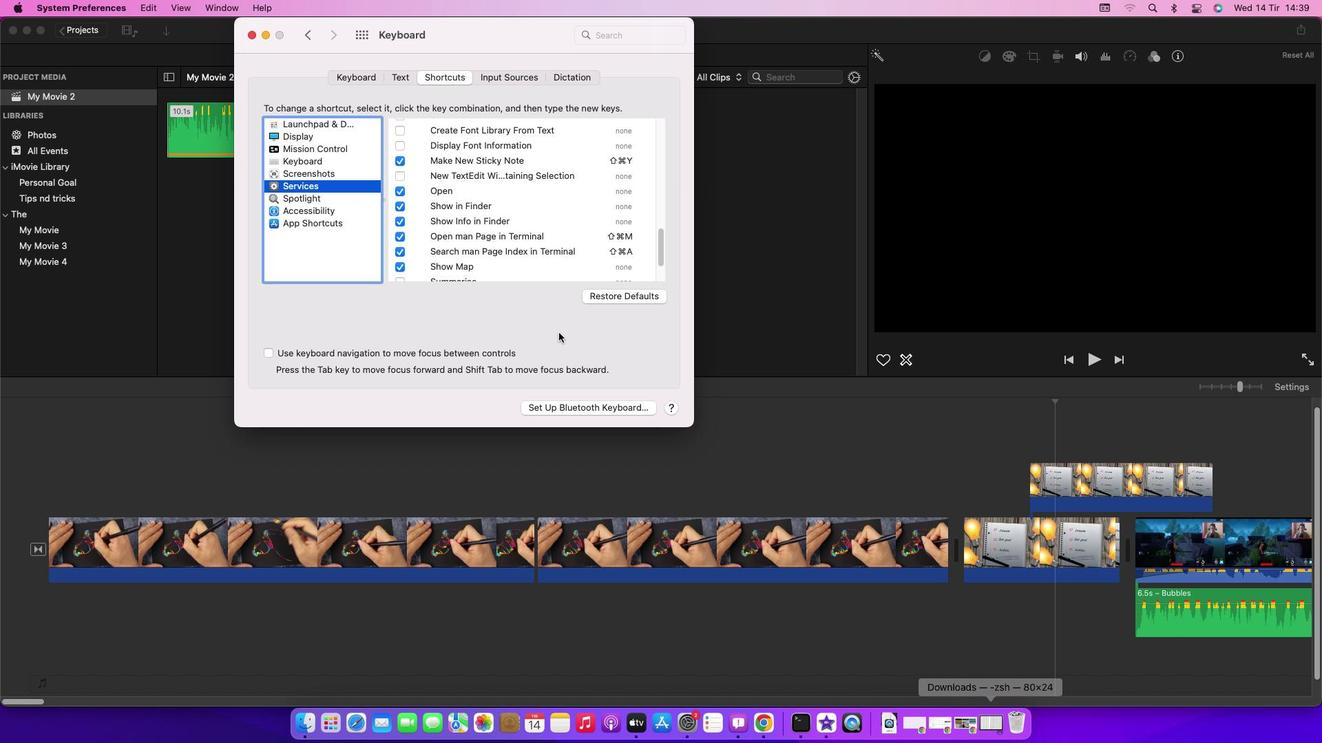 
